 Task: Calculate the distance between San Francisco and Seattle.
Action: Key pressed san<Key.space>
Screenshot: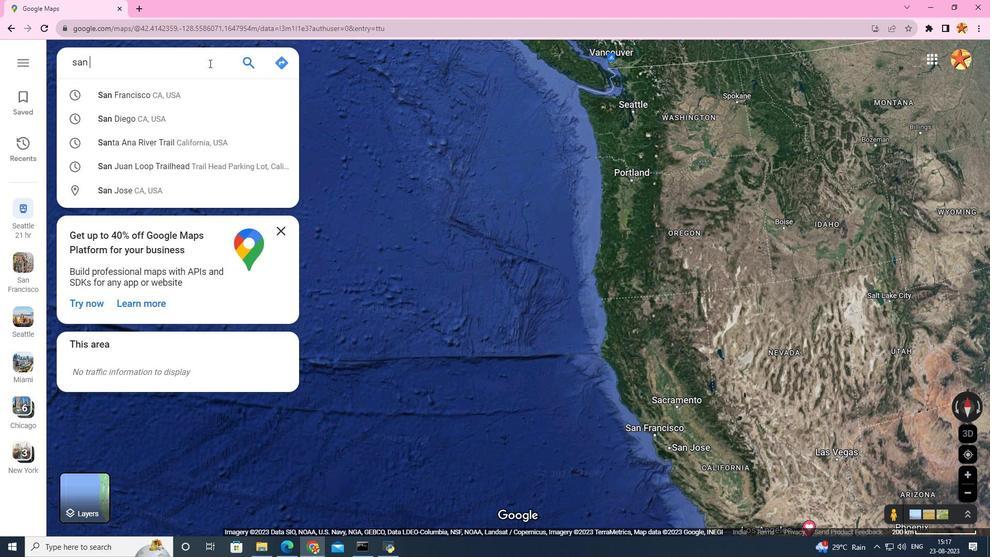 
Action: Mouse moved to (177, 90)
Screenshot: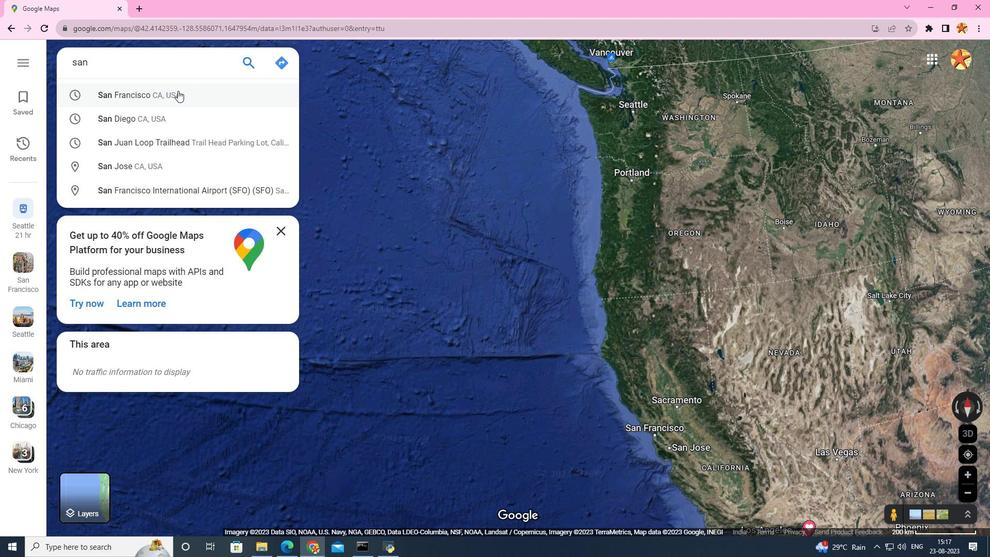 
Action: Mouse pressed left at (177, 90)
Screenshot: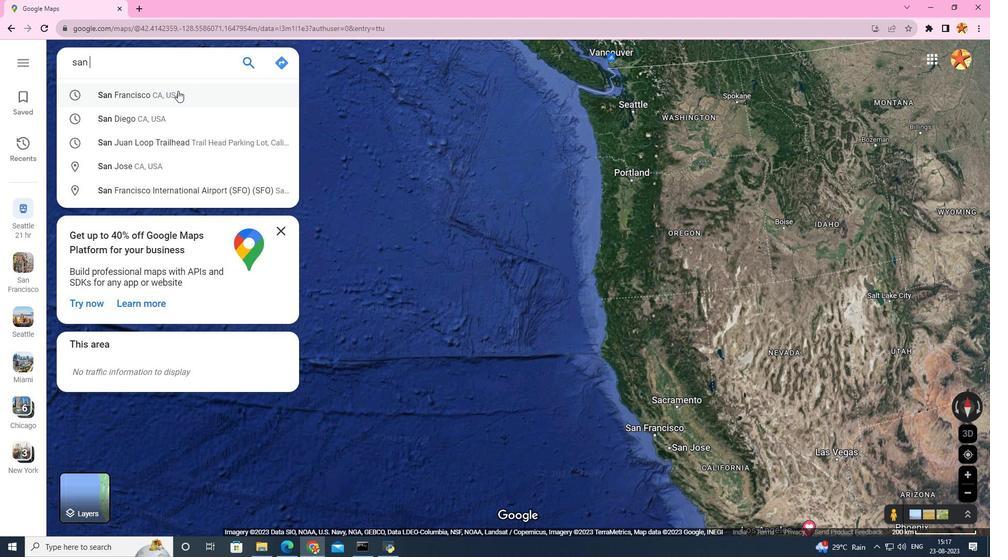 
Action: Mouse moved to (273, 65)
Screenshot: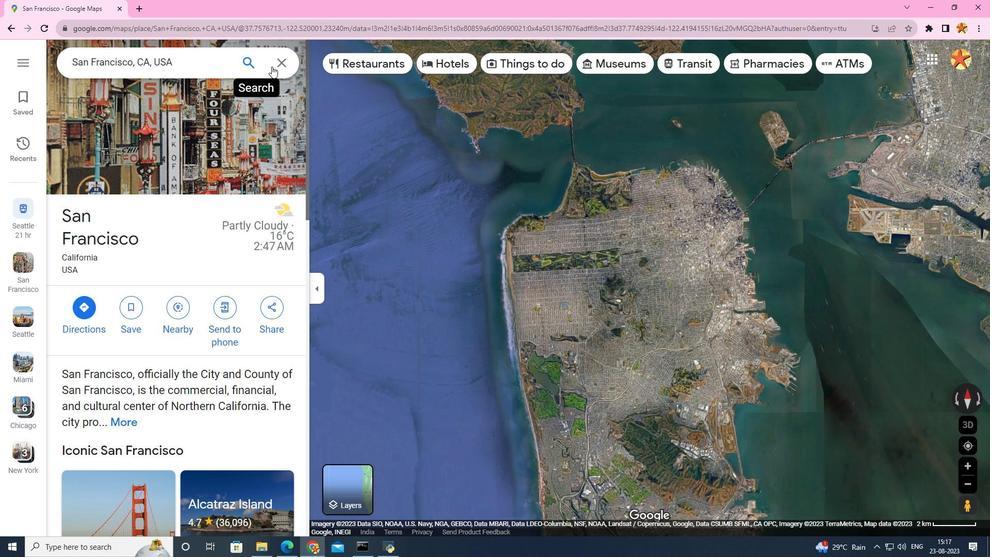 
Action: Mouse pressed left at (273, 65)
Screenshot: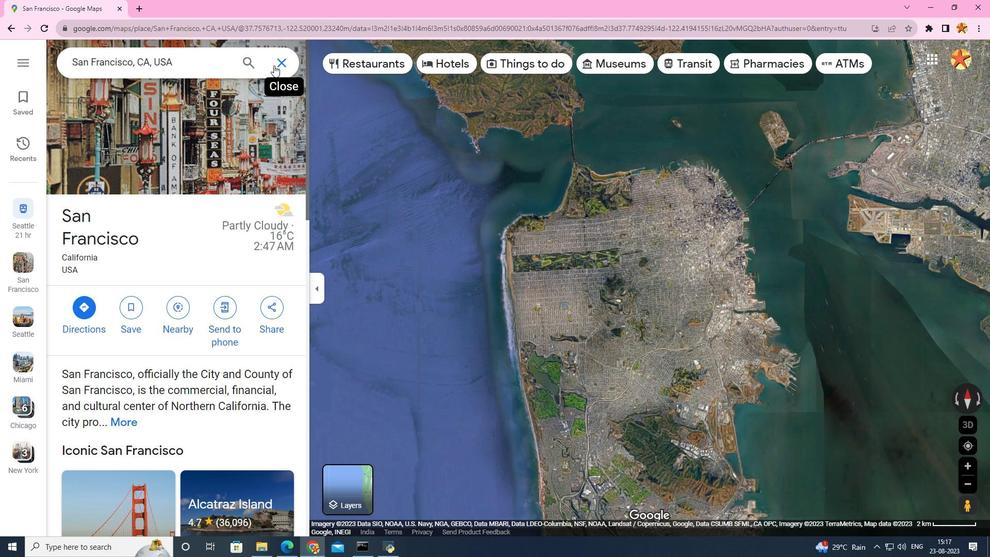
Action: Mouse pressed left at (273, 65)
Screenshot: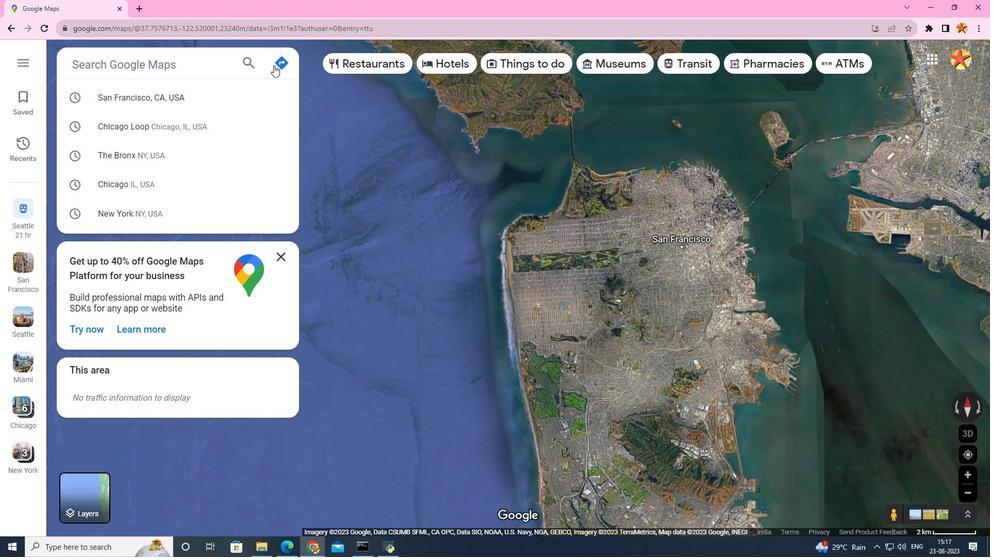 
Action: Mouse moved to (200, 91)
Screenshot: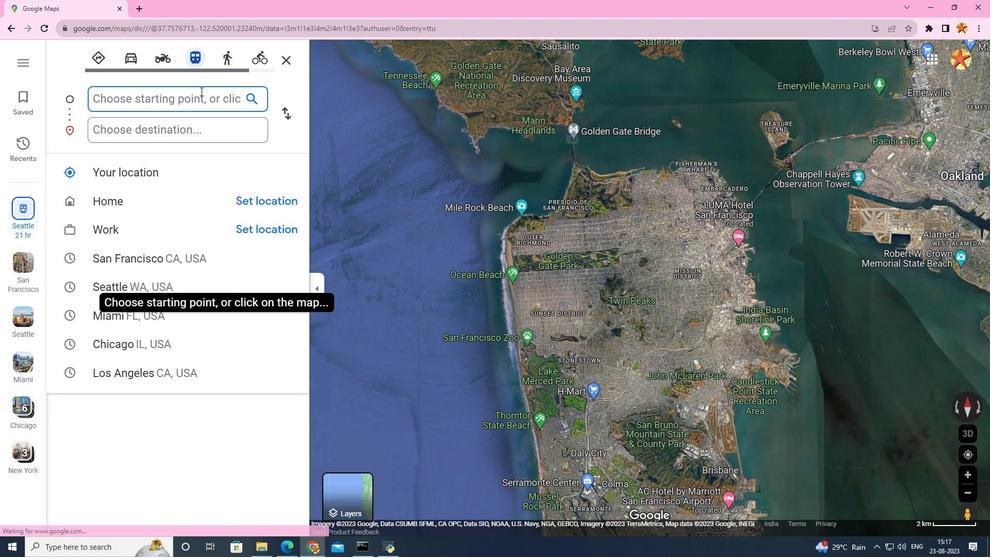 
Action: Key pressed san<Key.space>
Screenshot: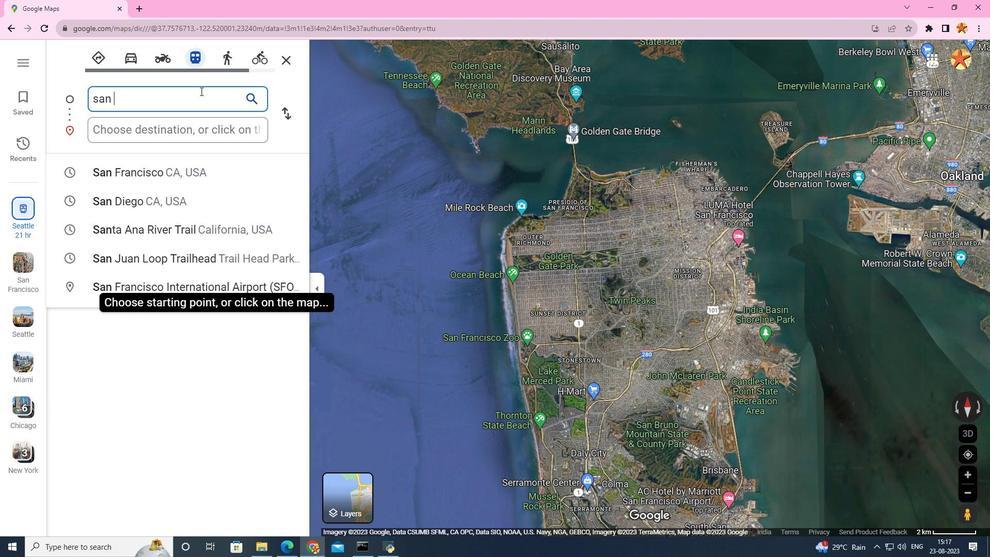 
Action: Mouse moved to (146, 168)
Screenshot: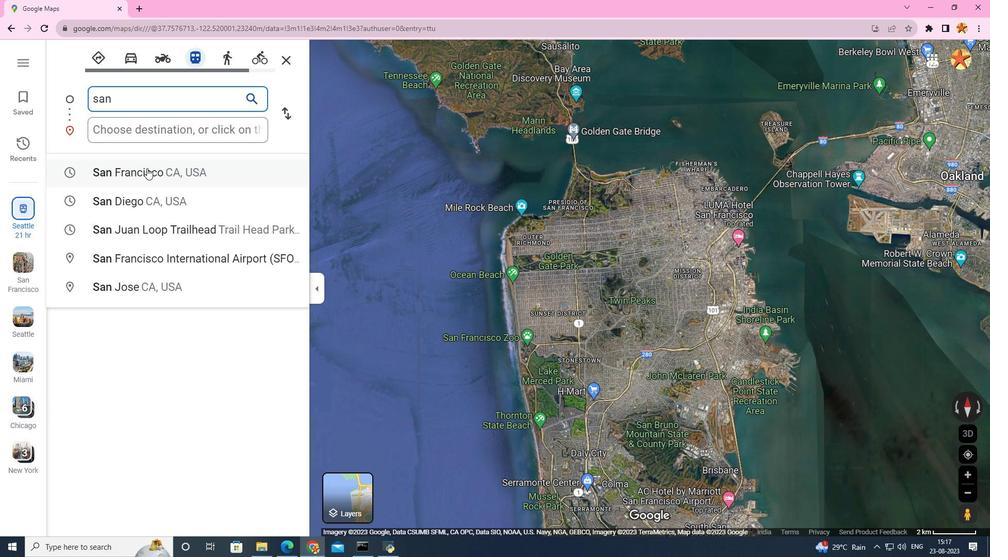 
Action: Mouse pressed left at (146, 168)
Screenshot: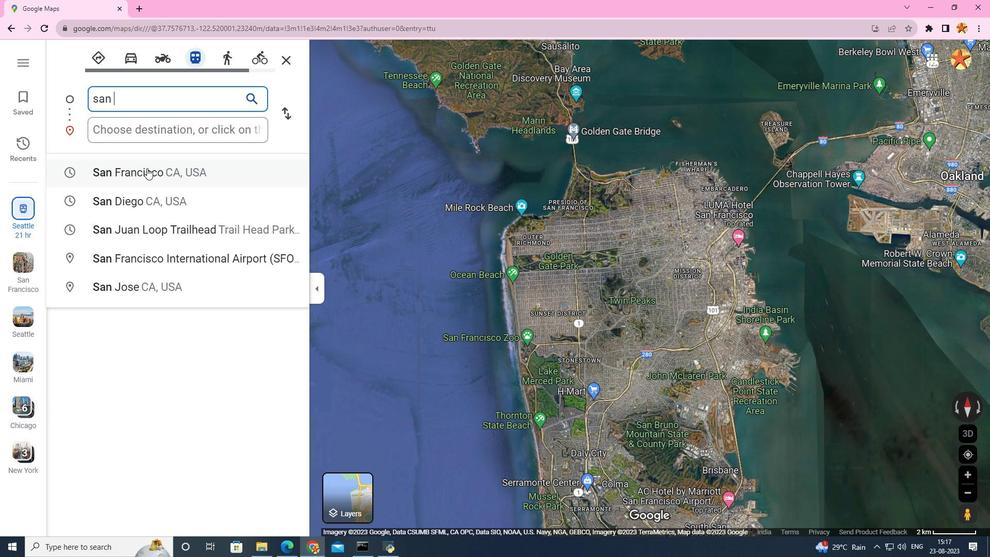 
Action: Mouse moved to (153, 126)
Screenshot: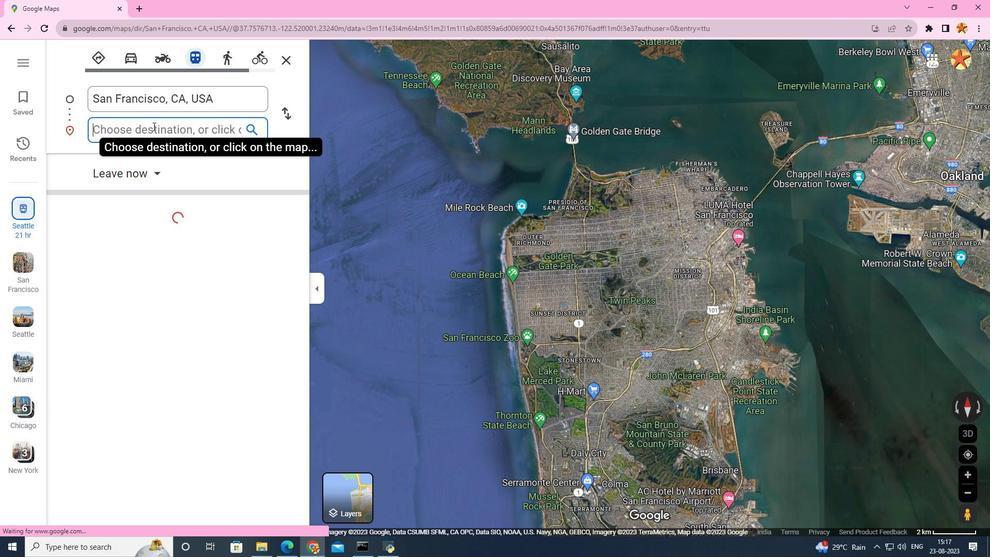 
Action: Mouse pressed left at (153, 126)
Screenshot: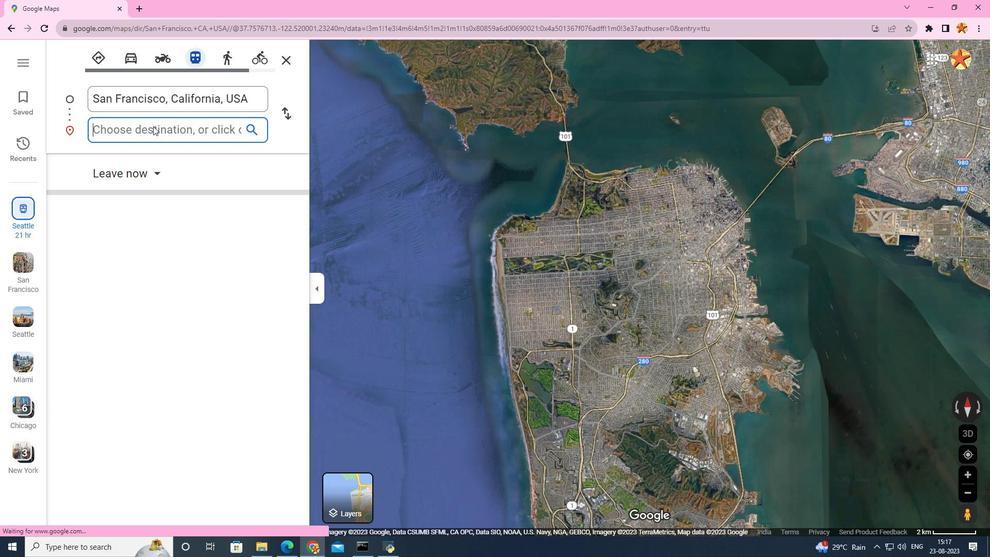 
Action: Key pressed seatle
Screenshot: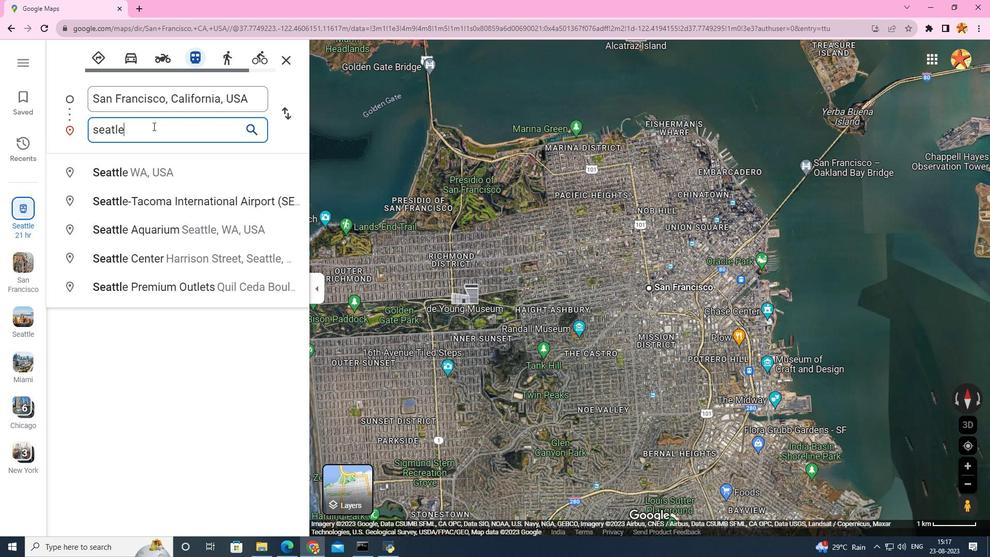 
Action: Mouse moved to (145, 178)
Screenshot: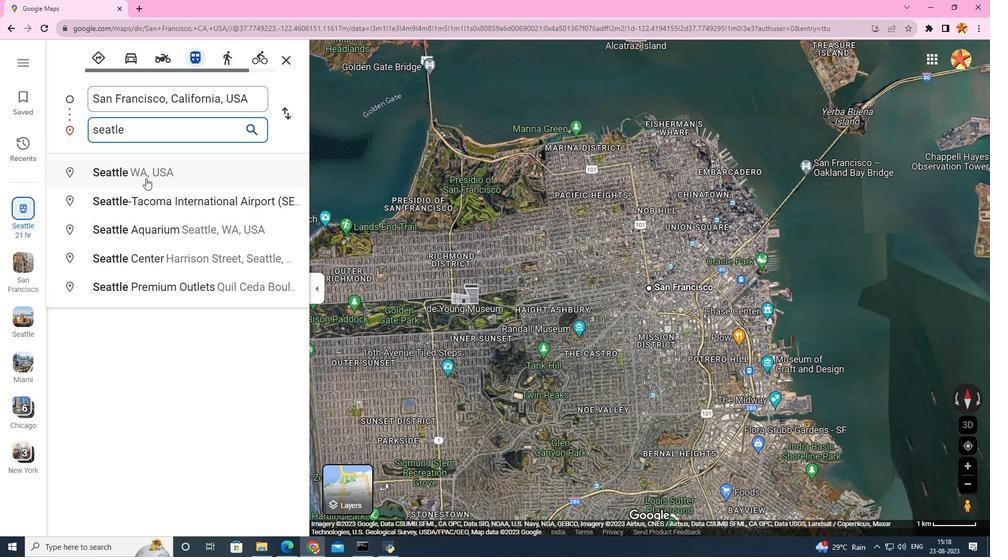 
Action: Mouse pressed left at (145, 178)
Screenshot: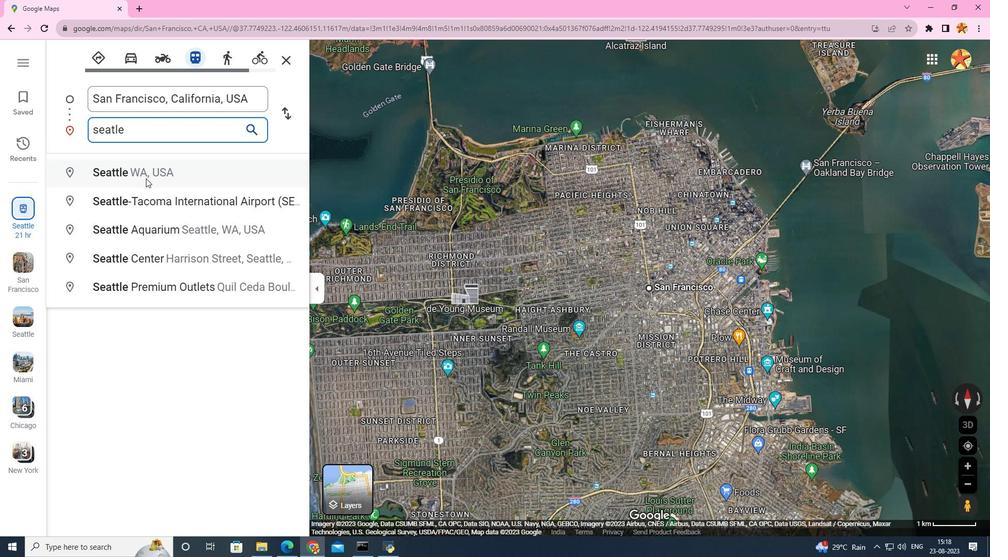 
Action: Mouse moved to (356, 482)
Screenshot: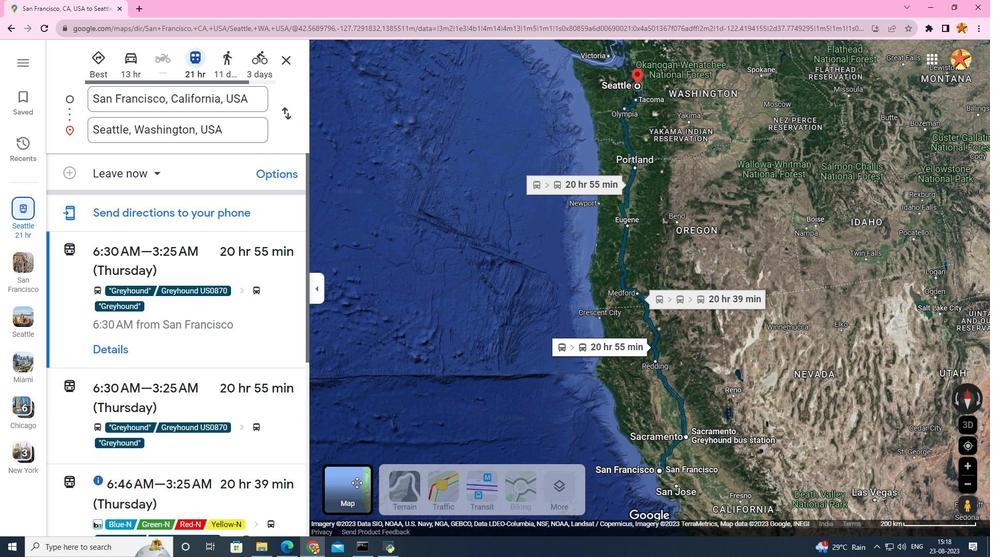 
Action: Mouse pressed left at (356, 482)
Screenshot: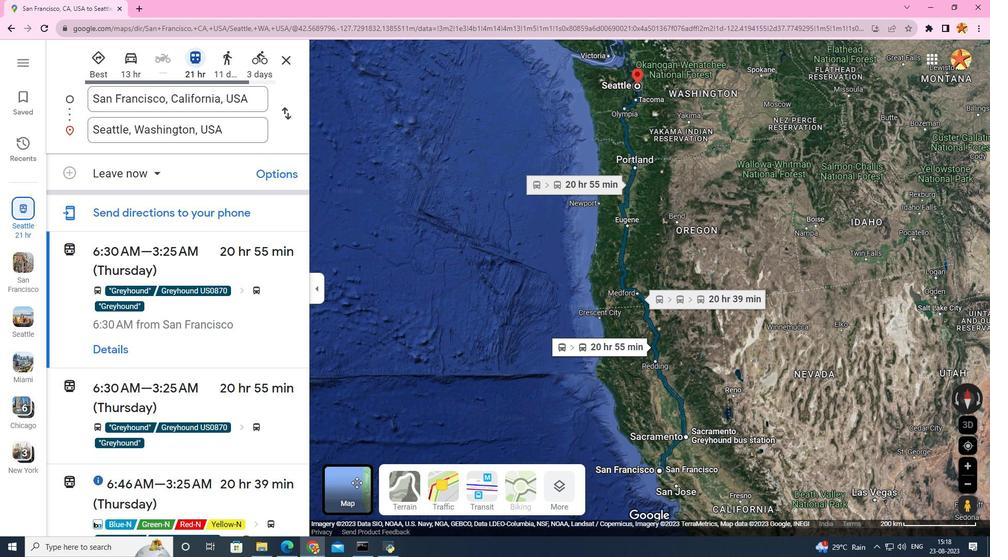 
Action: Mouse moved to (339, 492)
Screenshot: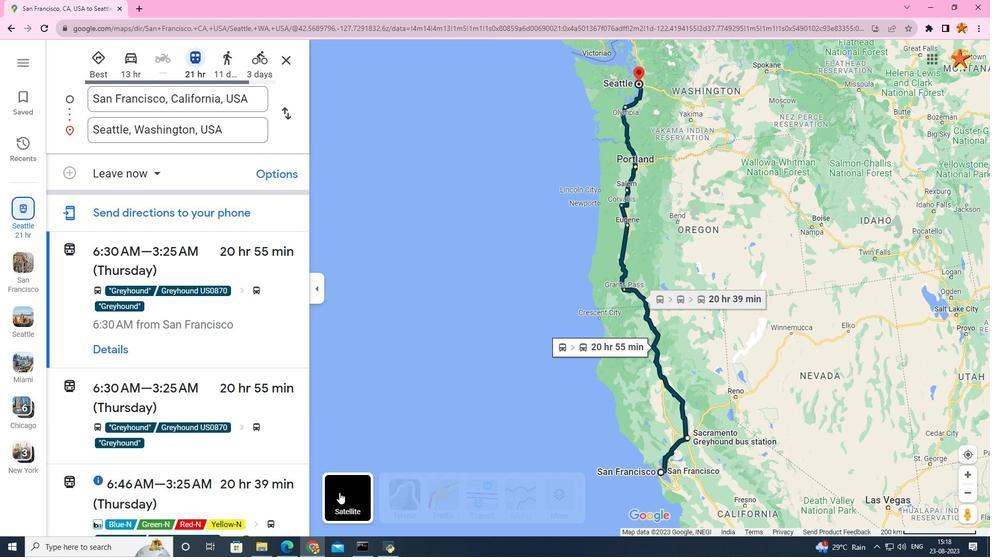 
Action: Mouse pressed left at (339, 492)
Screenshot: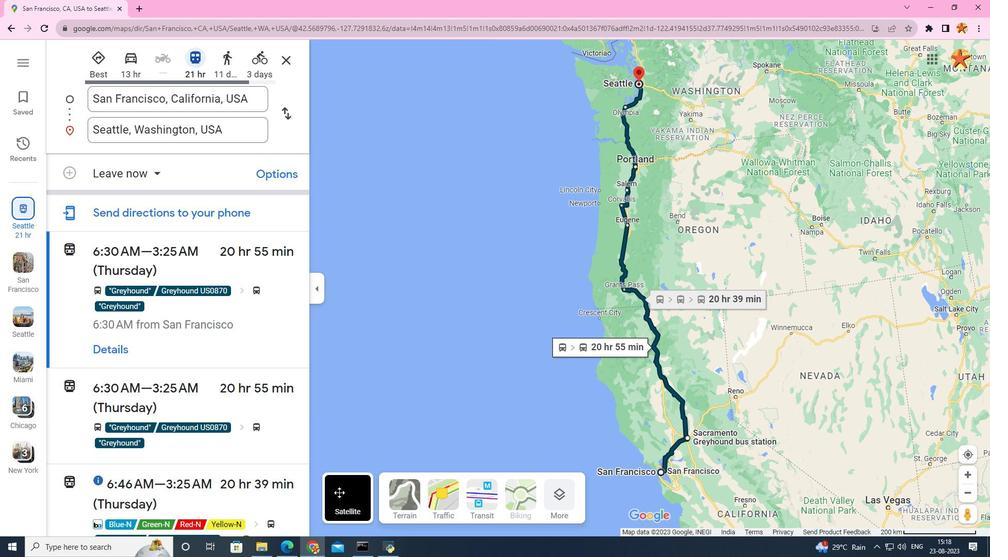 
Action: Mouse moved to (558, 499)
Screenshot: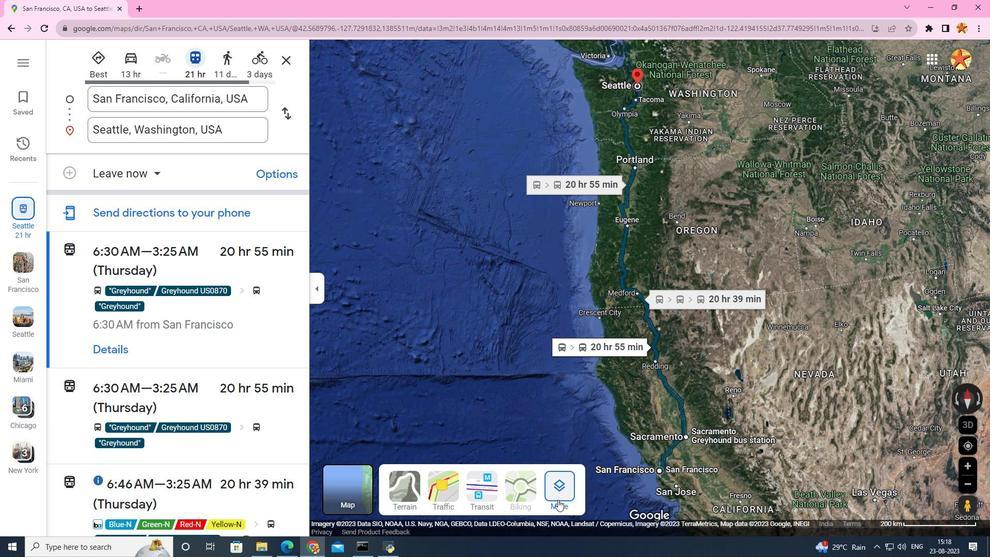 
Action: Mouse pressed left at (558, 499)
Screenshot: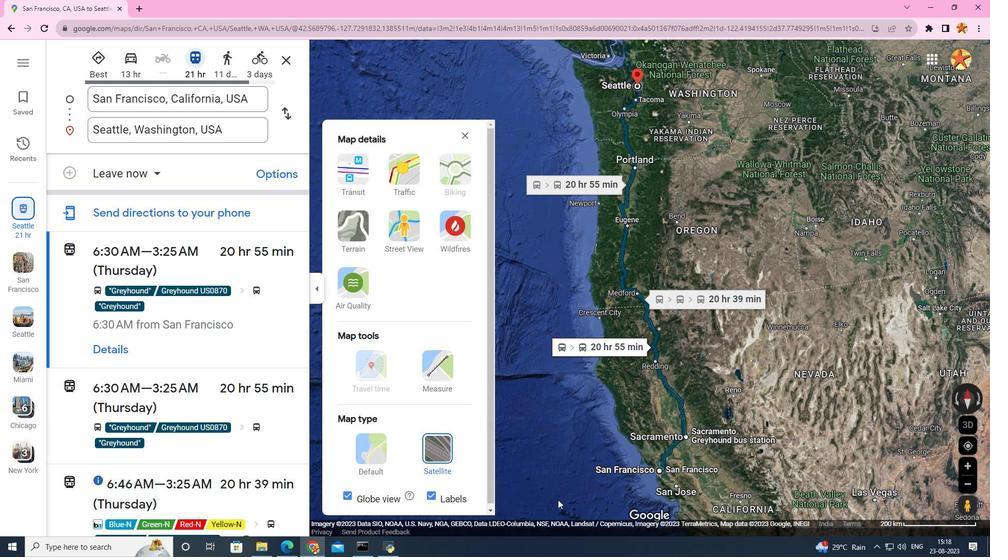 
Action: Mouse moved to (440, 378)
Screenshot: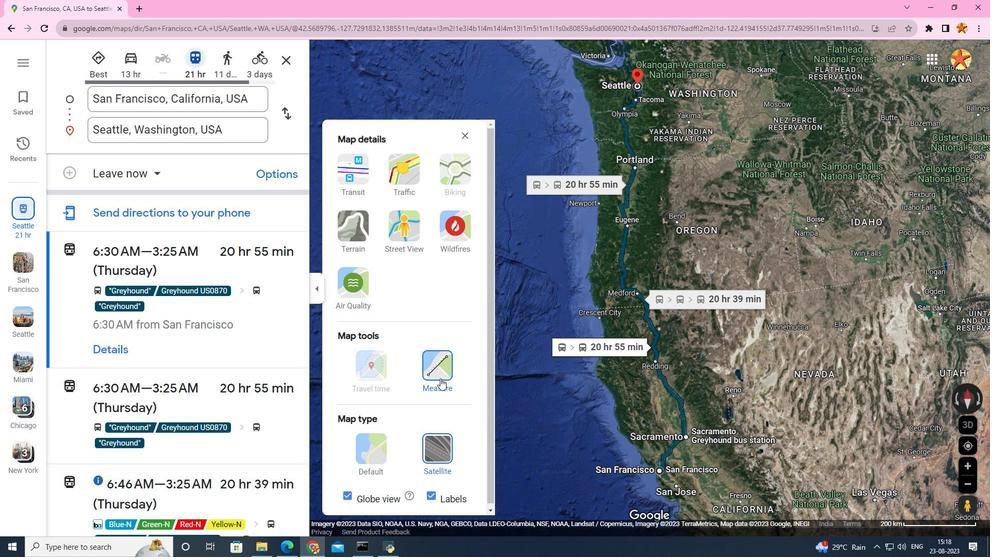 
Action: Mouse pressed left at (440, 378)
Screenshot: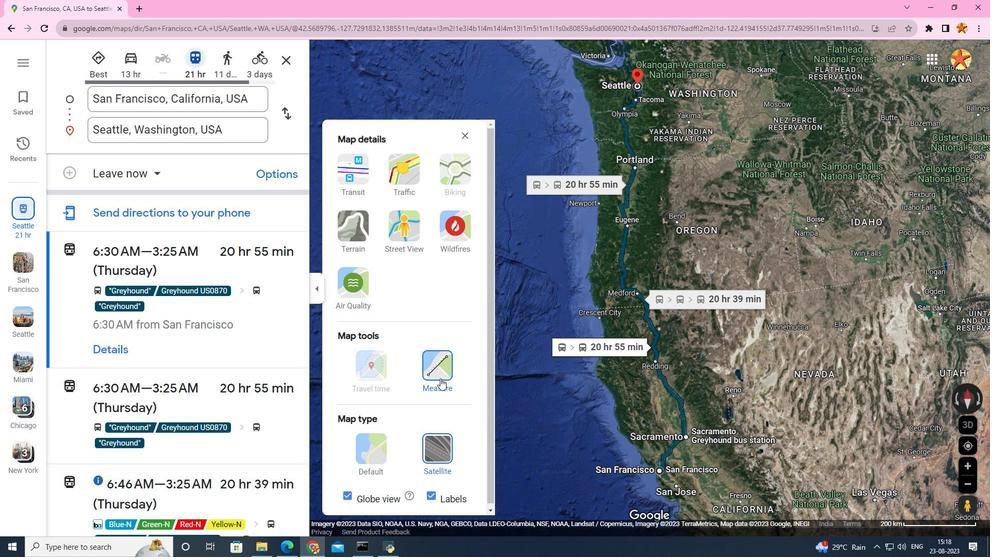 
Action: Mouse moved to (609, 433)
Screenshot: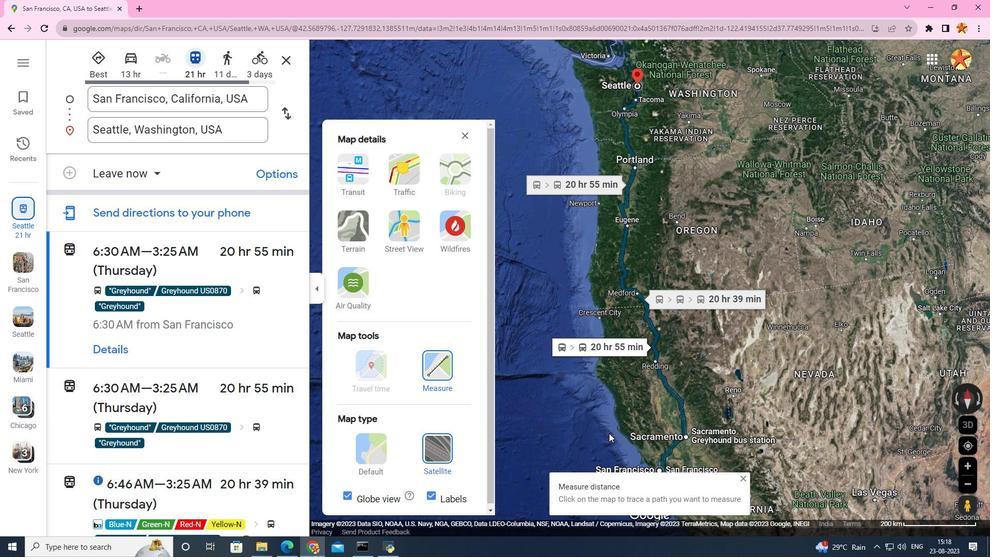 
Action: Mouse scrolled (609, 432) with delta (0, 0)
Screenshot: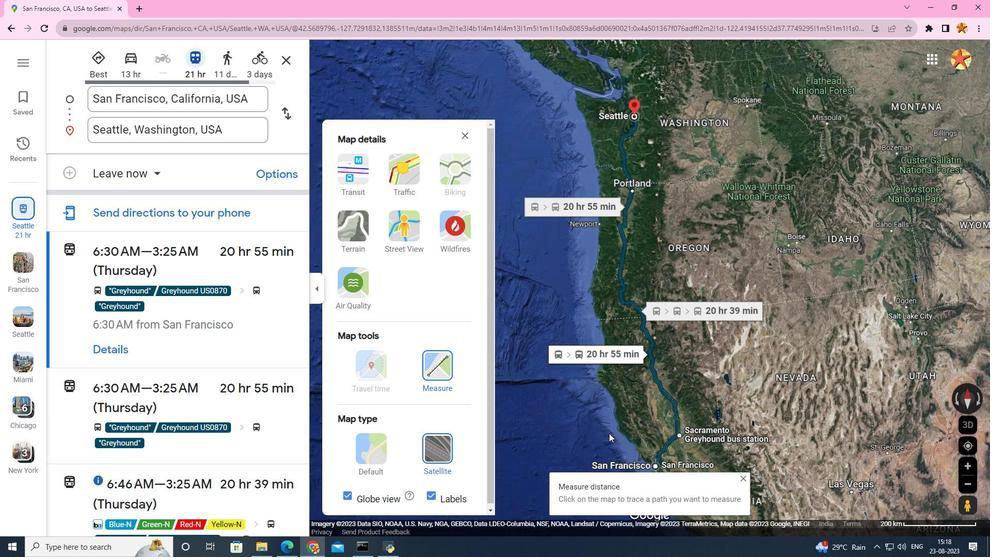 
Action: Mouse scrolled (609, 432) with delta (0, 0)
Screenshot: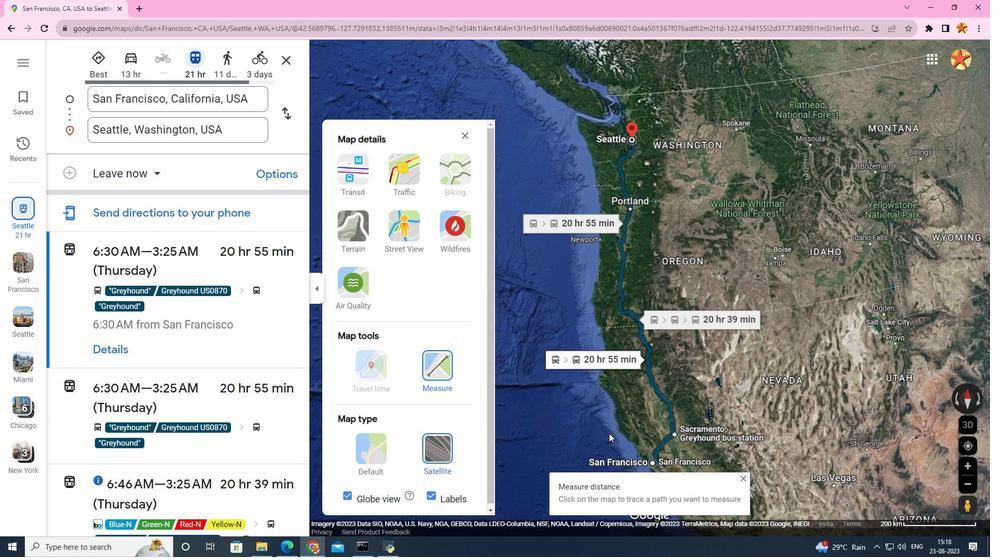 
Action: Mouse moved to (644, 453)
Screenshot: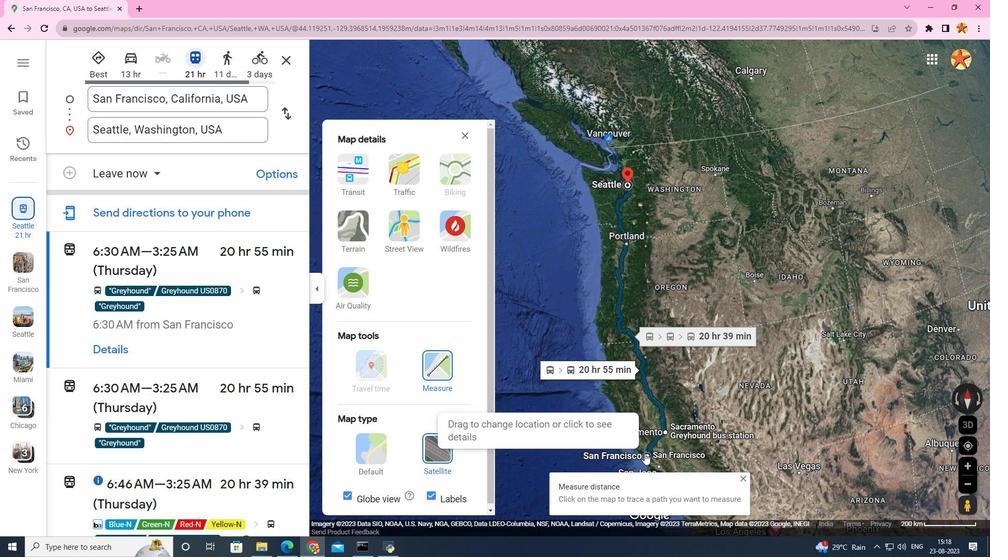 
Action: Mouse pressed left at (644, 453)
Screenshot: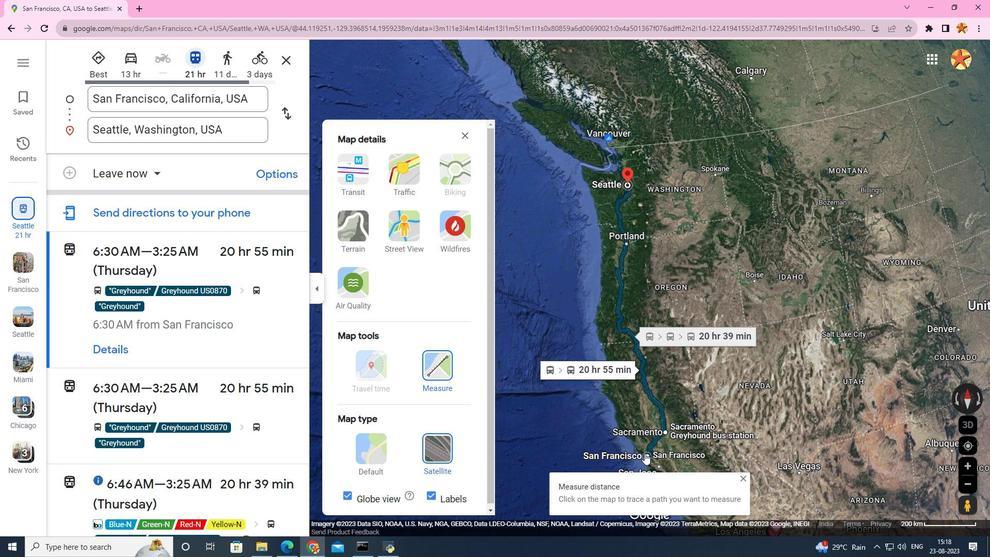 
Action: Mouse moved to (627, 185)
Screenshot: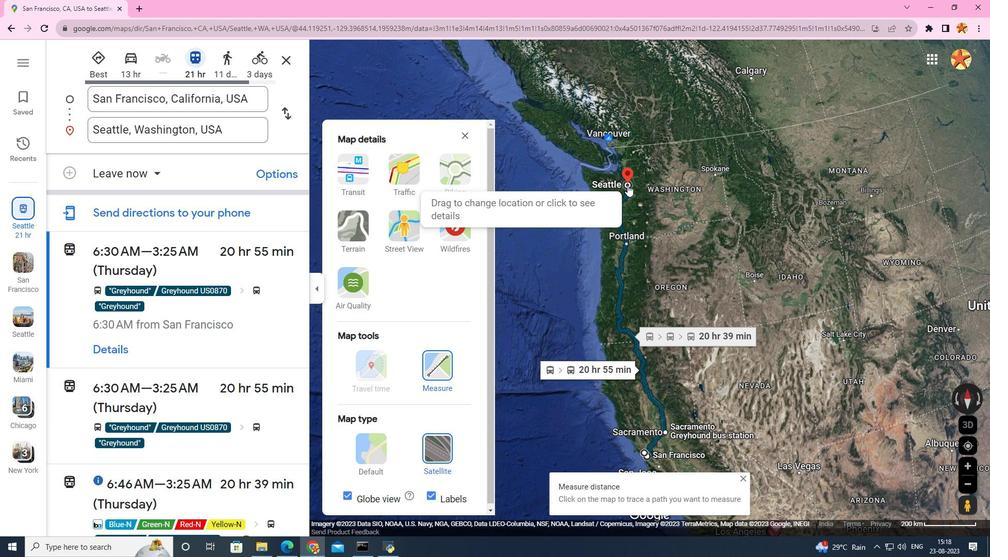 
Action: Mouse pressed left at (627, 185)
Screenshot: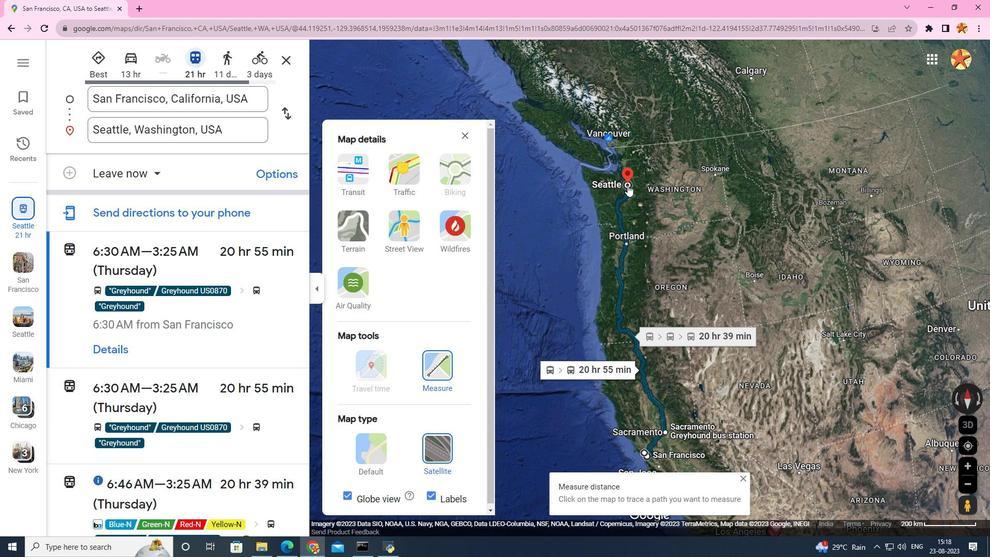 
